 Task: Create a new field with title Stage a blank project ConnectPlan with field type as Single-select and options as Not Started, In Progress and Complete
Action: Mouse moved to (78, 274)
Screenshot: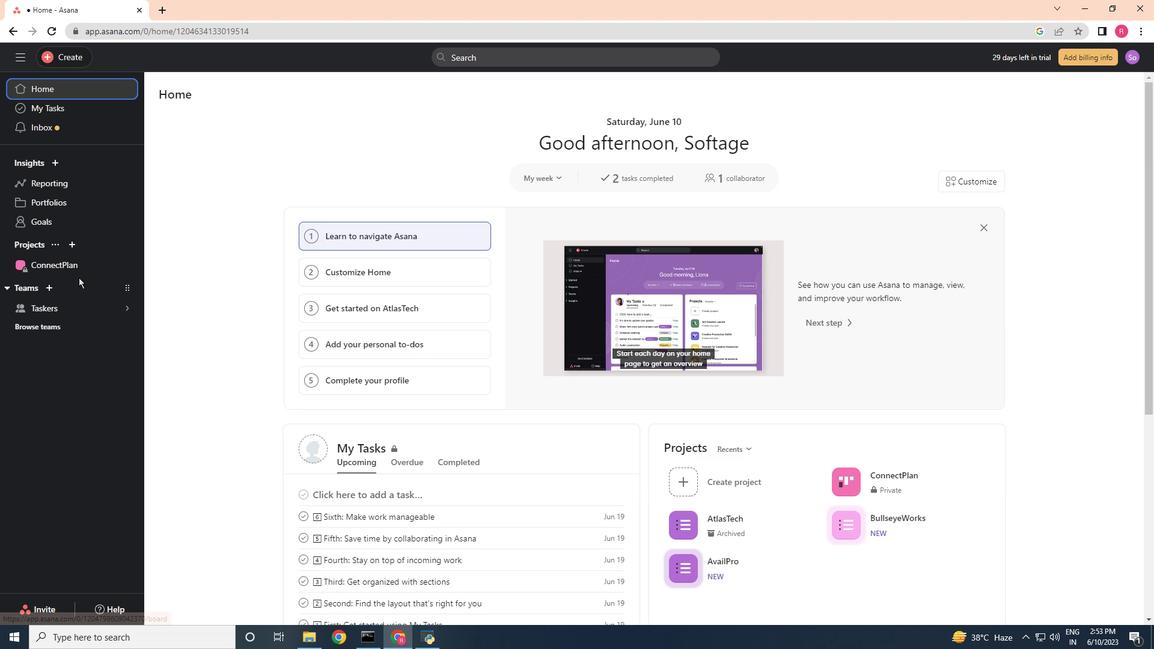 
Action: Mouse pressed left at (78, 274)
Screenshot: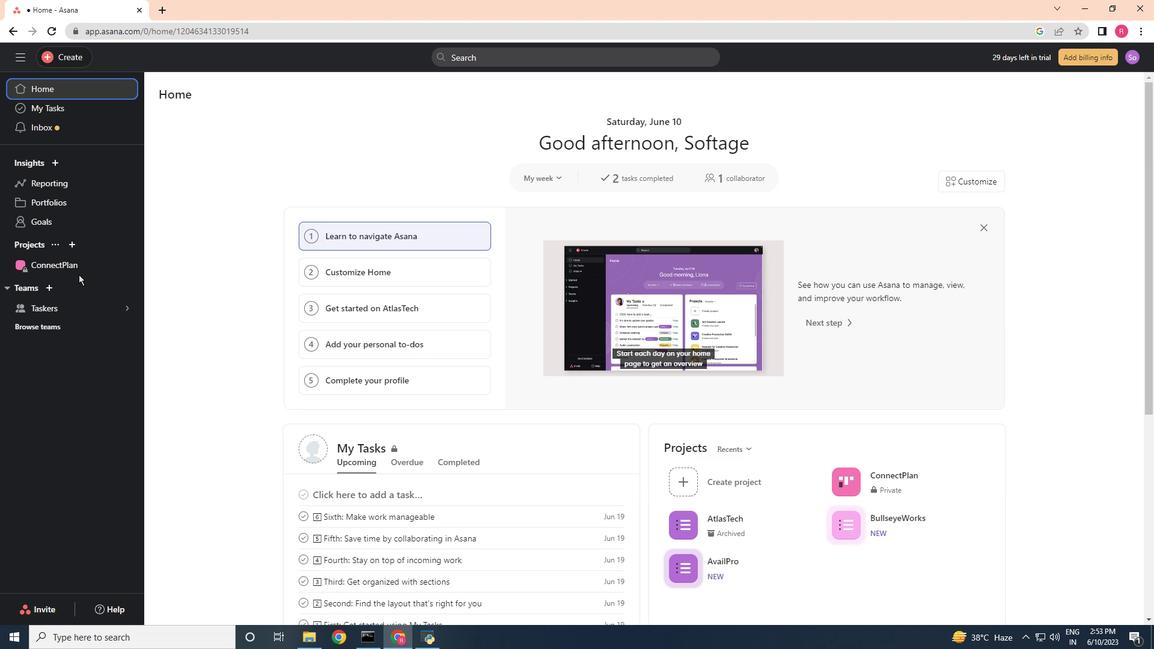 
Action: Mouse moved to (1114, 93)
Screenshot: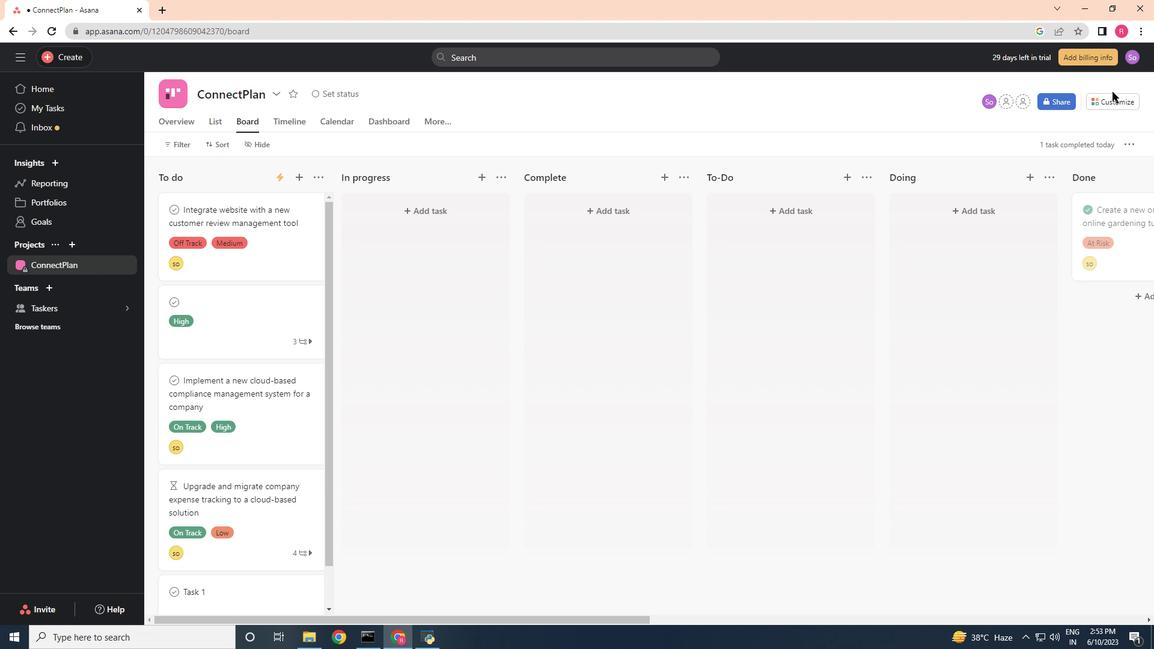 
Action: Mouse pressed left at (1114, 93)
Screenshot: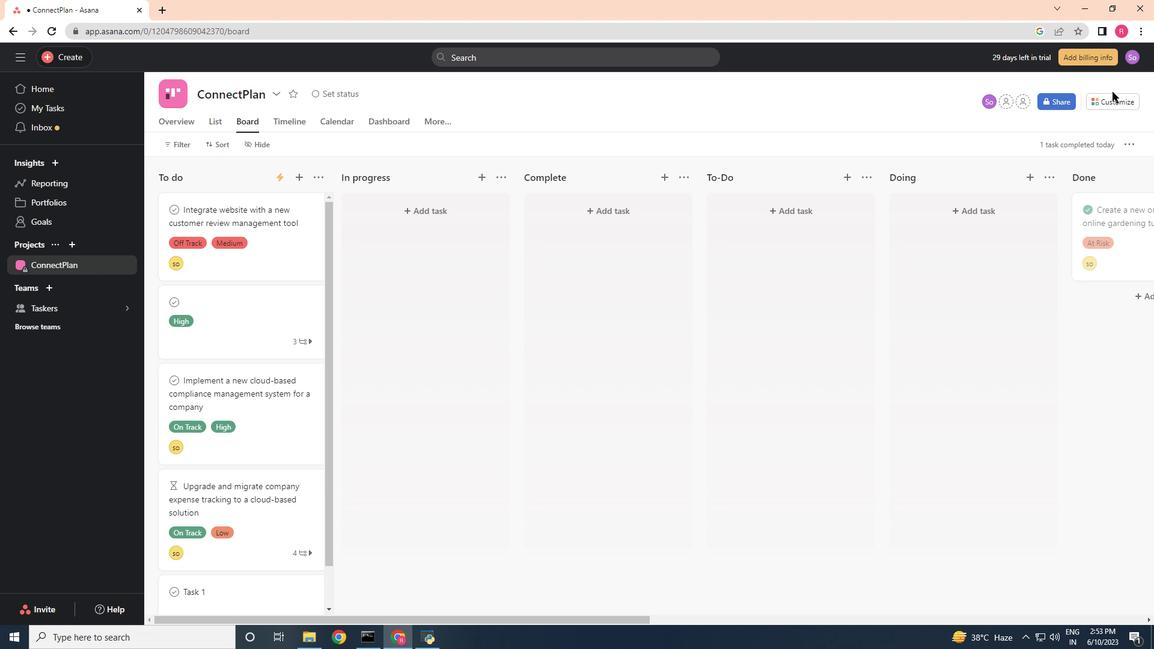 
Action: Mouse moved to (986, 230)
Screenshot: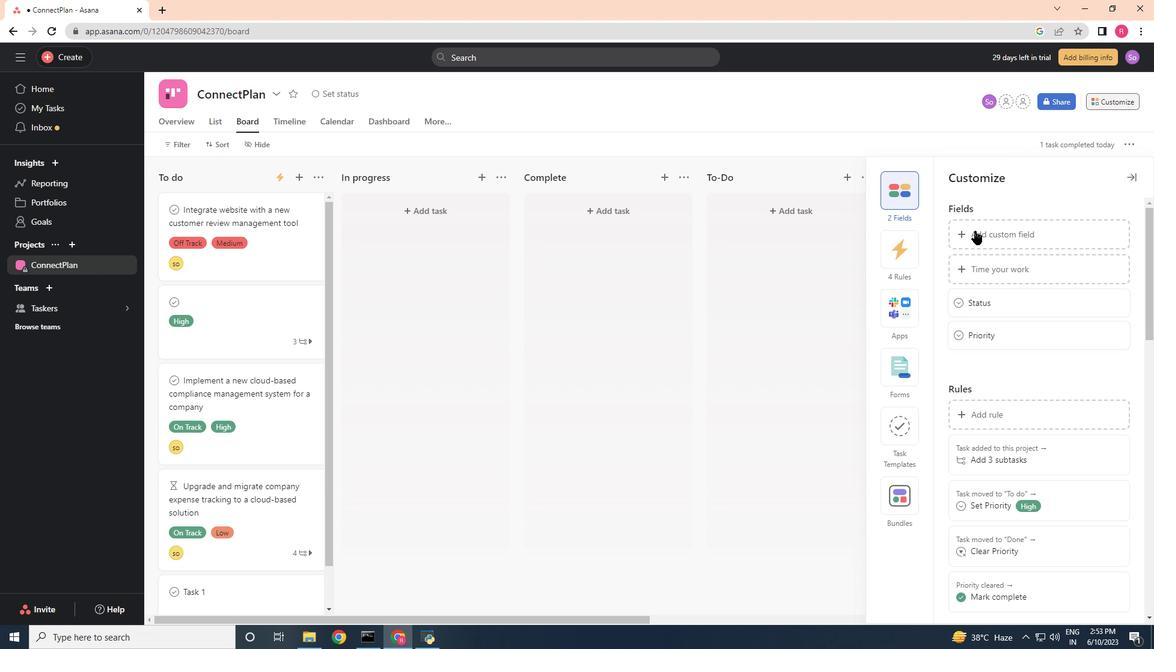 
Action: Mouse pressed left at (986, 230)
Screenshot: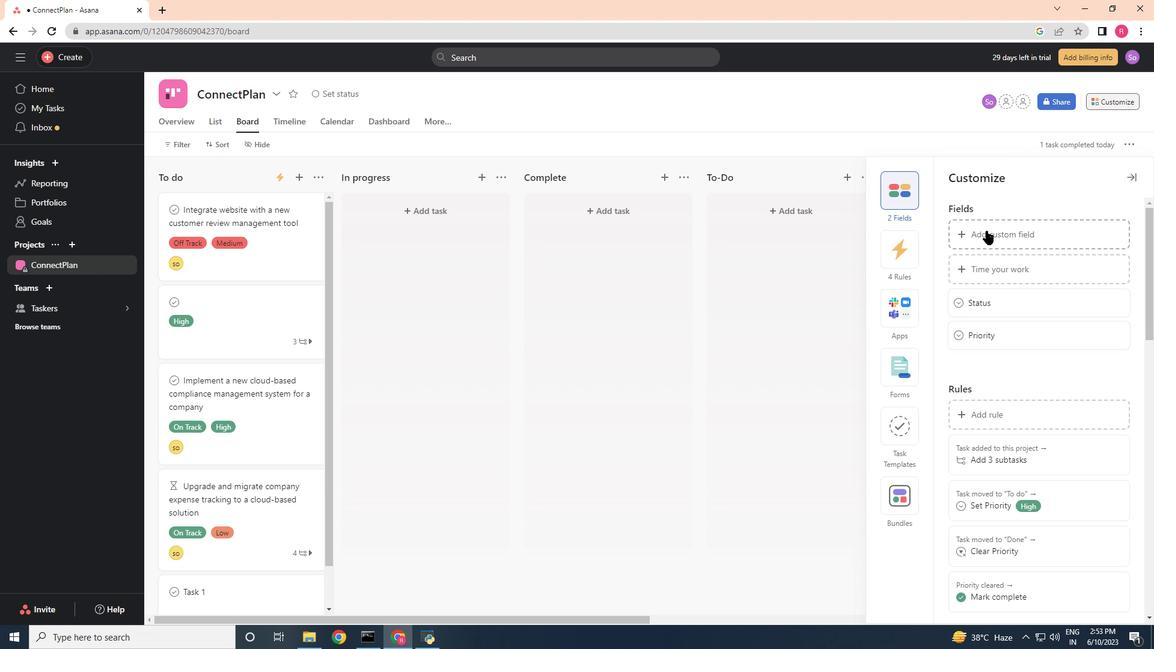 
Action: Mouse moved to (510, 205)
Screenshot: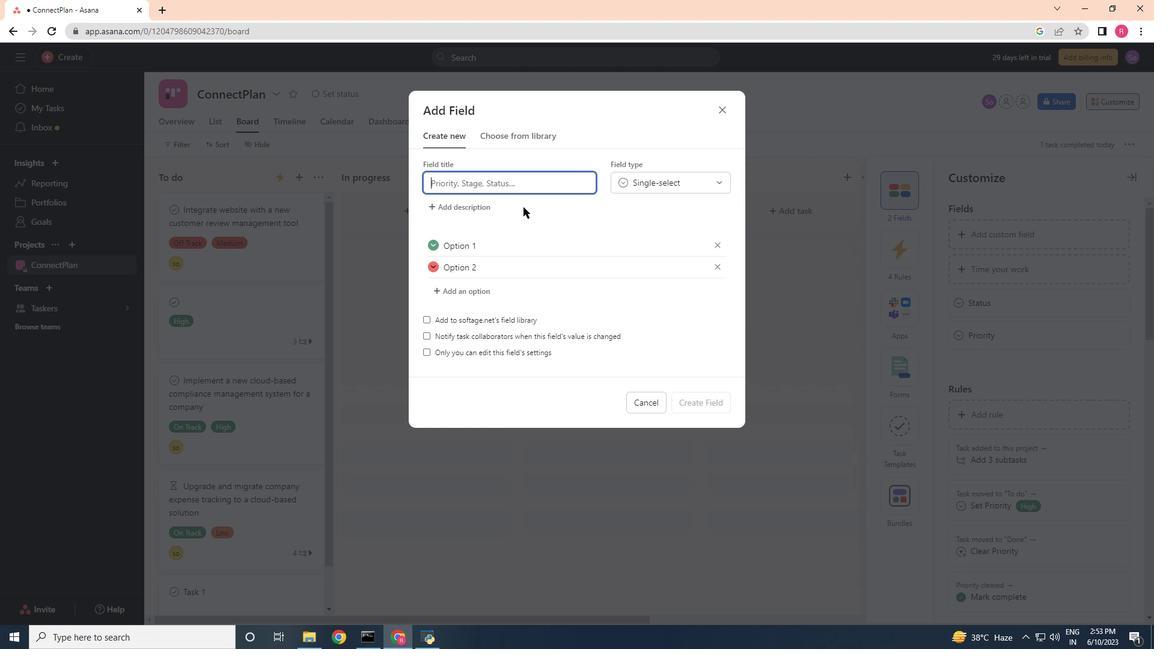 
Action: Key pressed <Key.shift>Stage
Screenshot: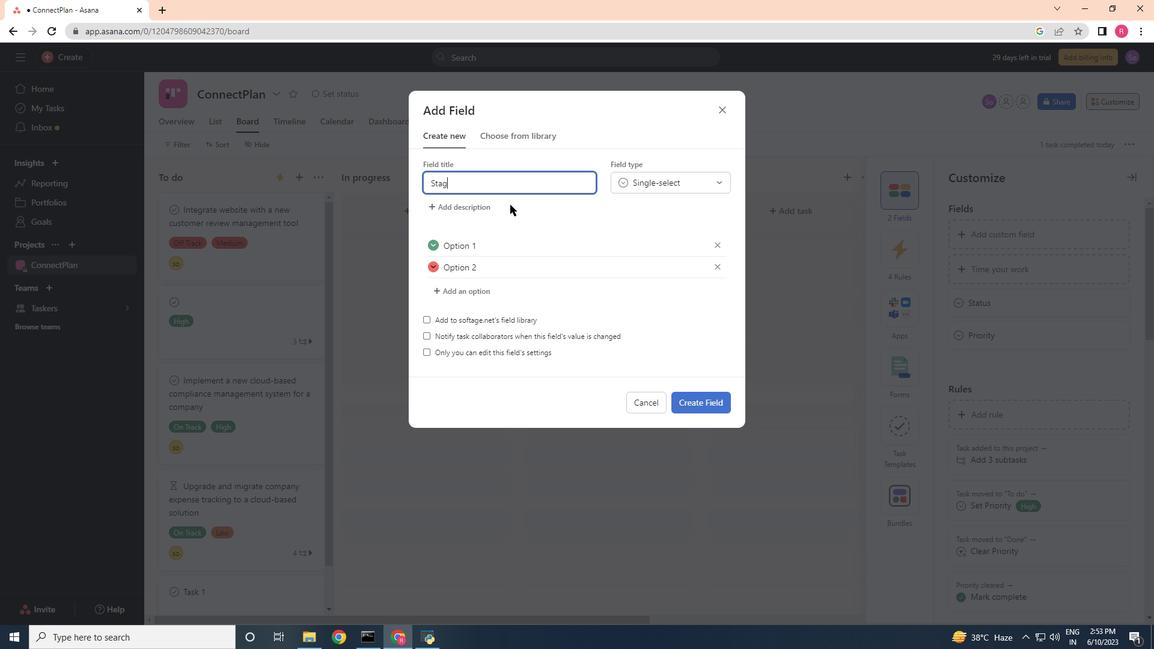 
Action: Mouse moved to (512, 254)
Screenshot: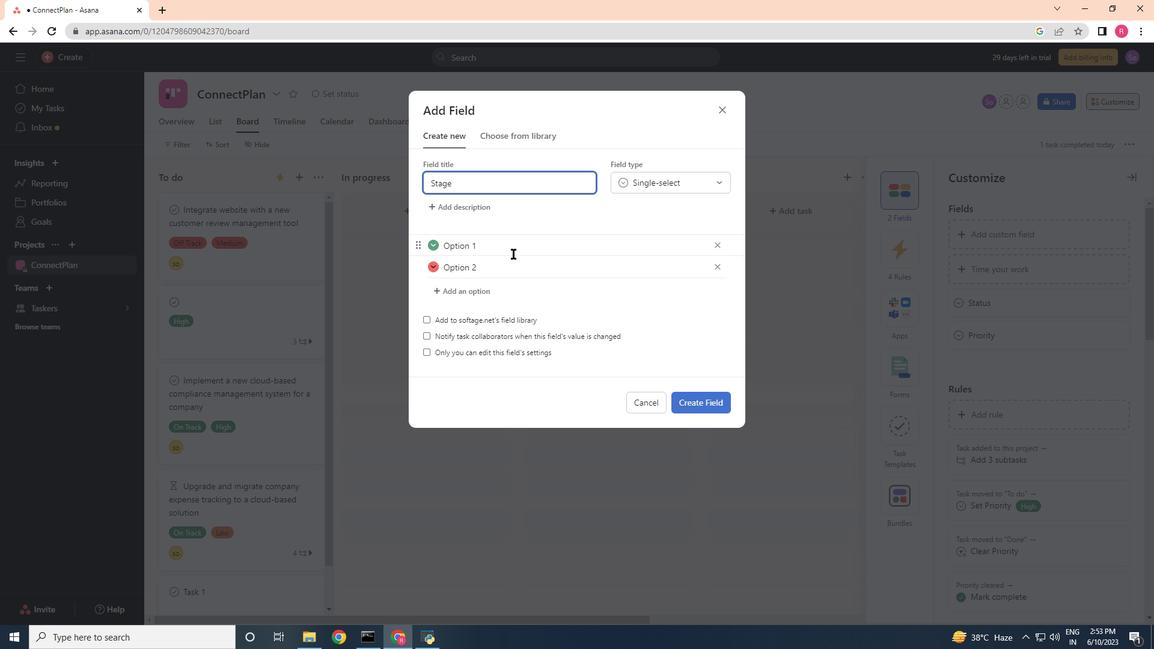 
Action: Mouse pressed left at (512, 254)
Screenshot: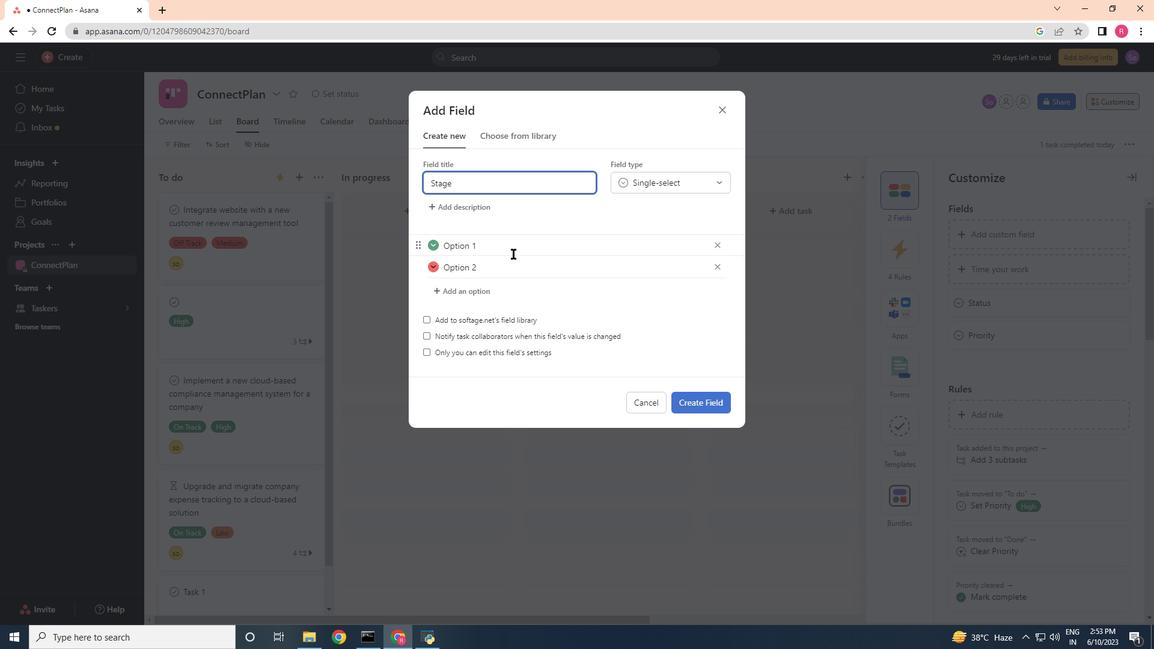 
Action: Mouse moved to (442, 266)
Screenshot: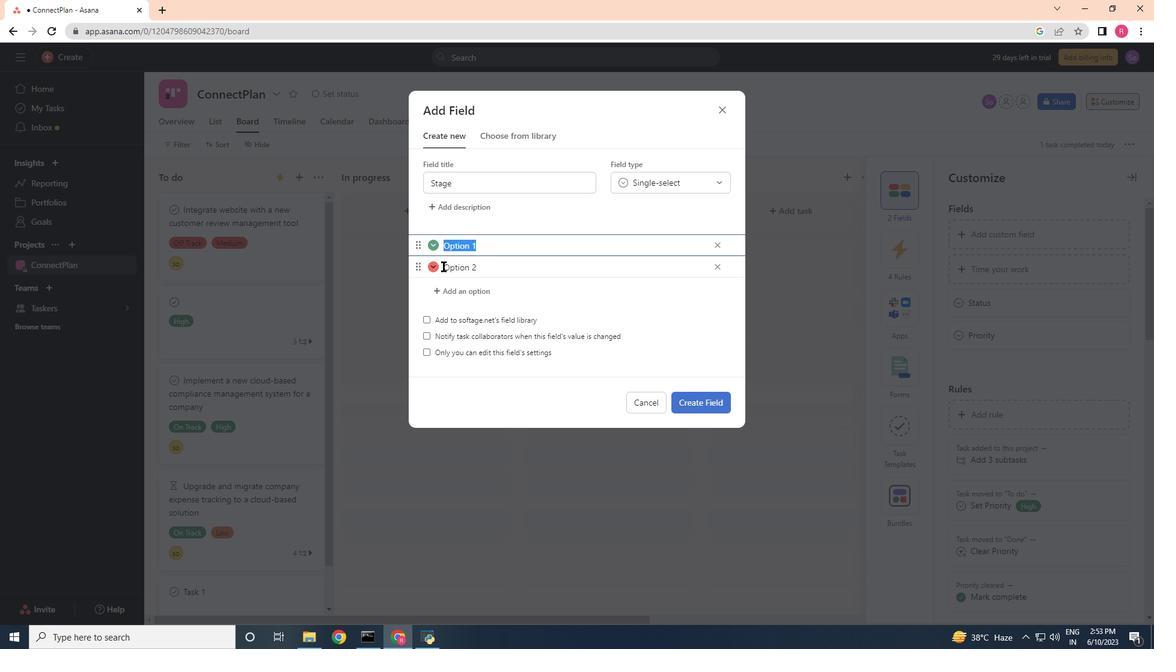 
Action: Key pressed <Key.shift><Key.shift><Key.shift><Key.shift><Key.shift><Key.shift><Key.shift><Key.shift><Key.shift>Not<Key.space><Key.shift><Key.shift><Key.shift>Started<Key.enter><Key.shift><Key.shift><Key.shift>In<Key.shift><Key.shift><Key.shift><Key.shift><Key.shift><Key.shift><Key.shift><Key.shift><Key.shift><Key.shift><Key.shift><Key.shift><Key.shift><Key.shift><Key.shift><Key.shift><Key.shift>-<Key.shift><Key.shift><Key.shift><Key.shift><Key.shift><Key.shift><Key.shift>orogress
Screenshot: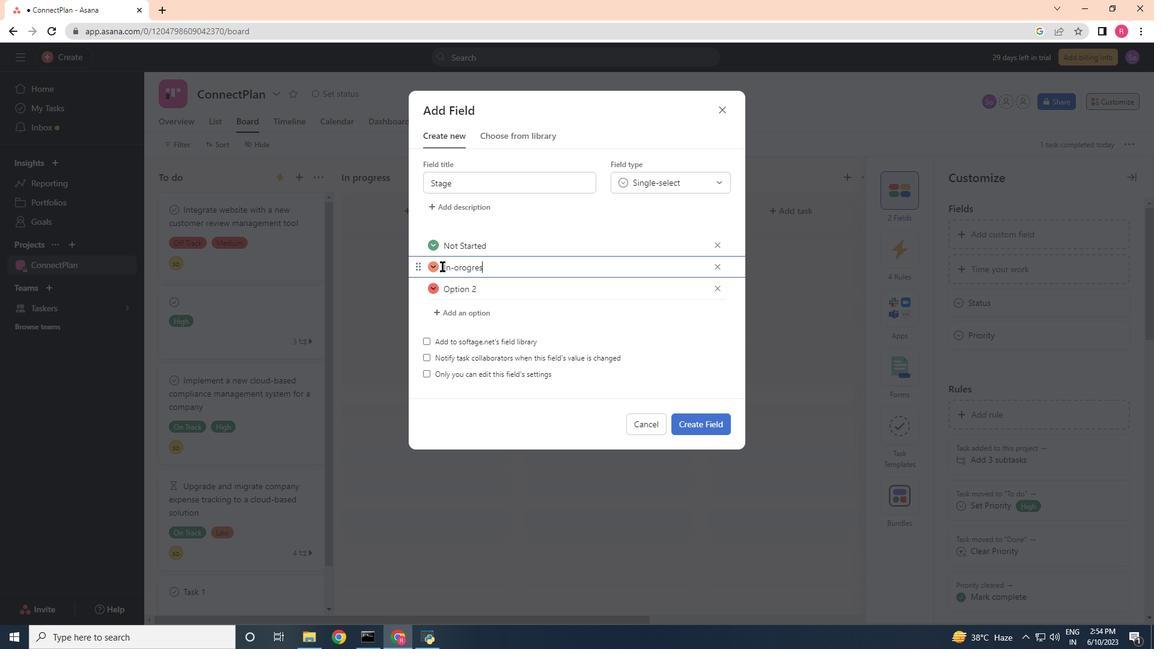 
Action: Mouse moved to (460, 268)
Screenshot: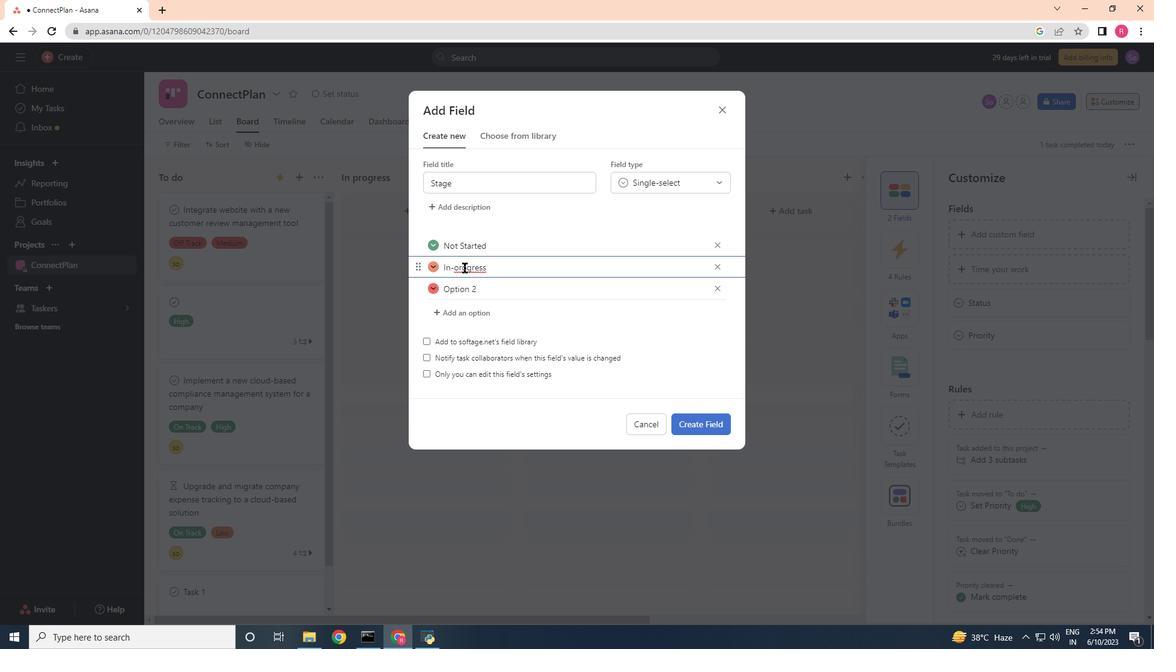 
Action: Mouse pressed left at (460, 268)
Screenshot: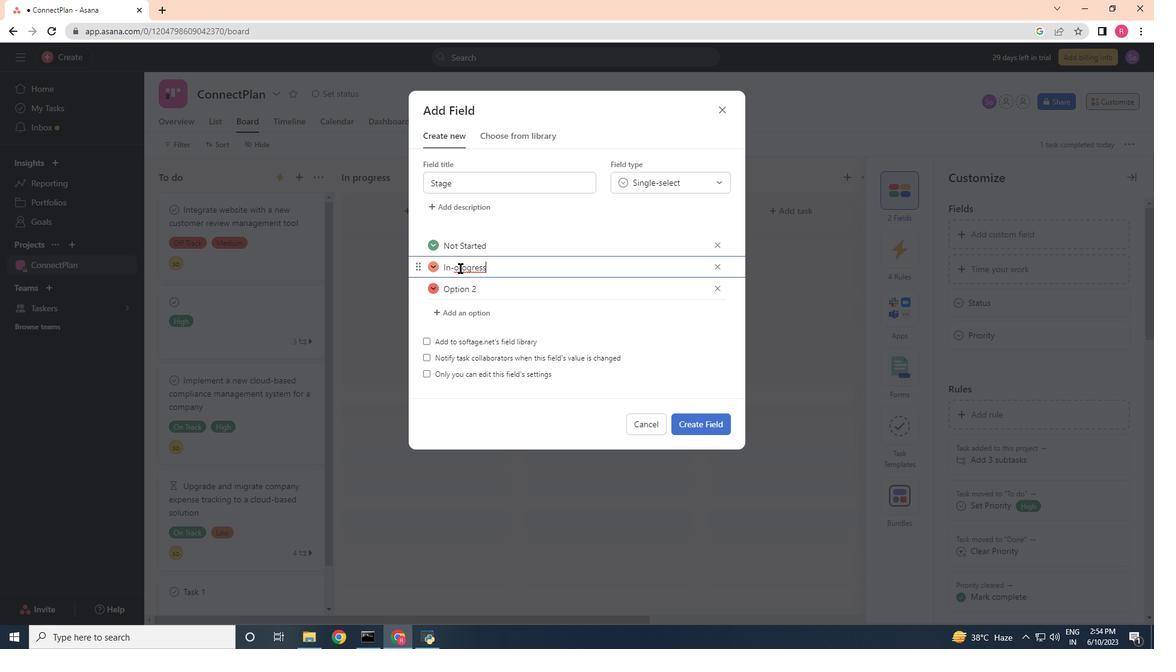 
Action: Key pressed <Key.backspace><Key.shift>P
Screenshot: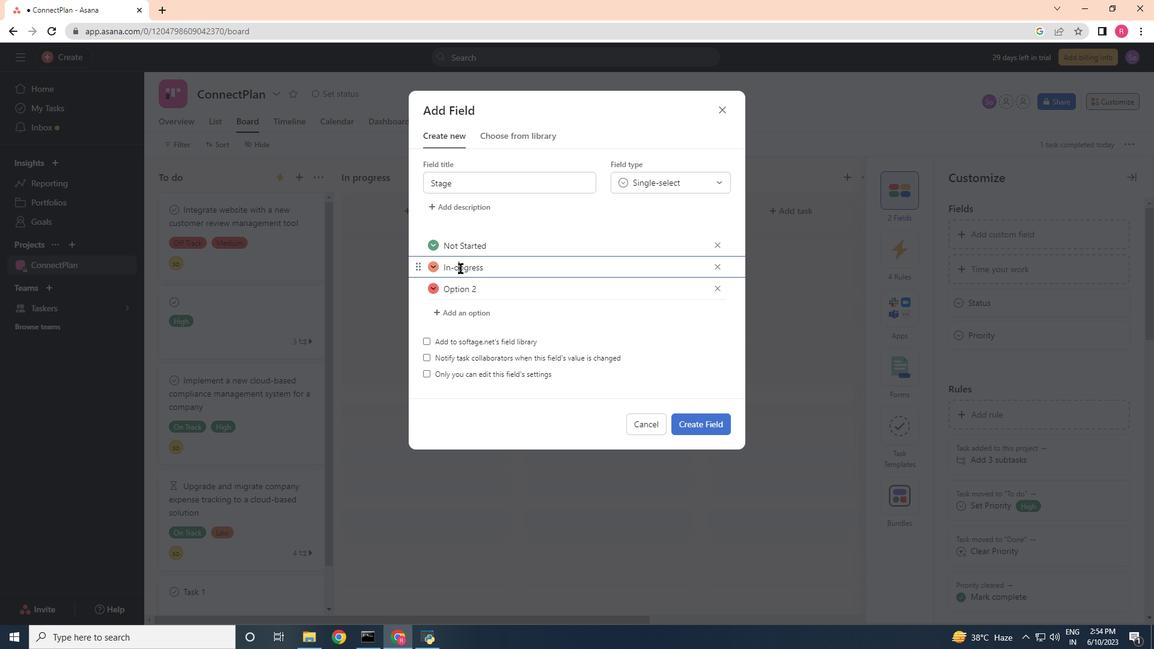 
Action: Mouse moved to (485, 294)
Screenshot: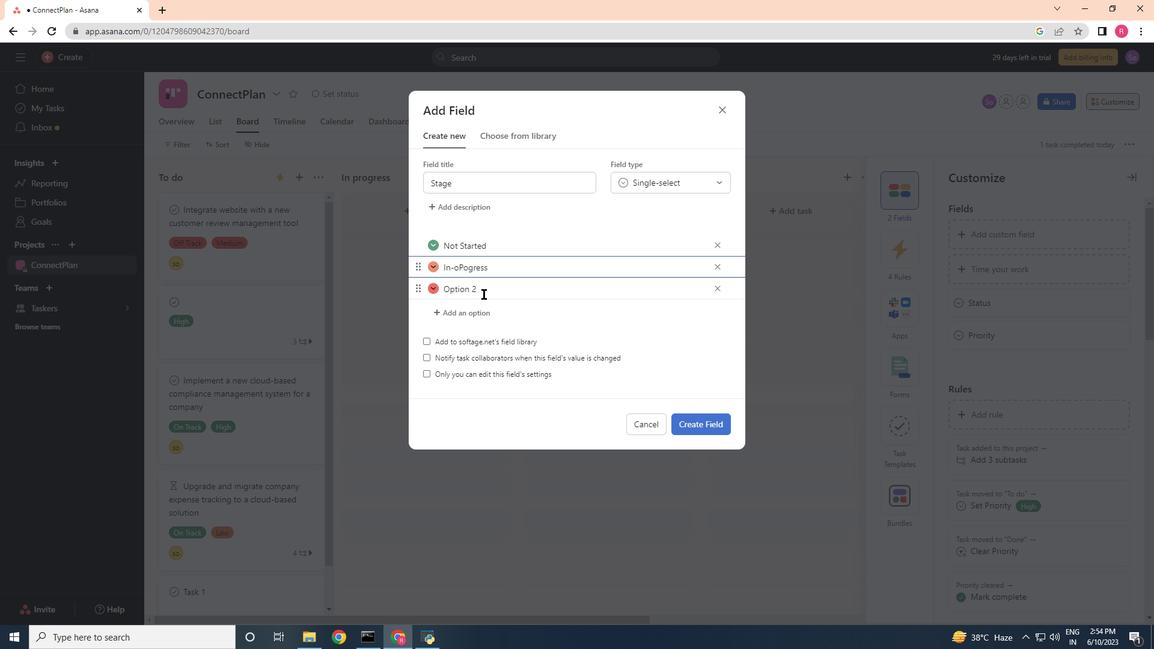 
Action: Mouse pressed left at (485, 294)
Screenshot: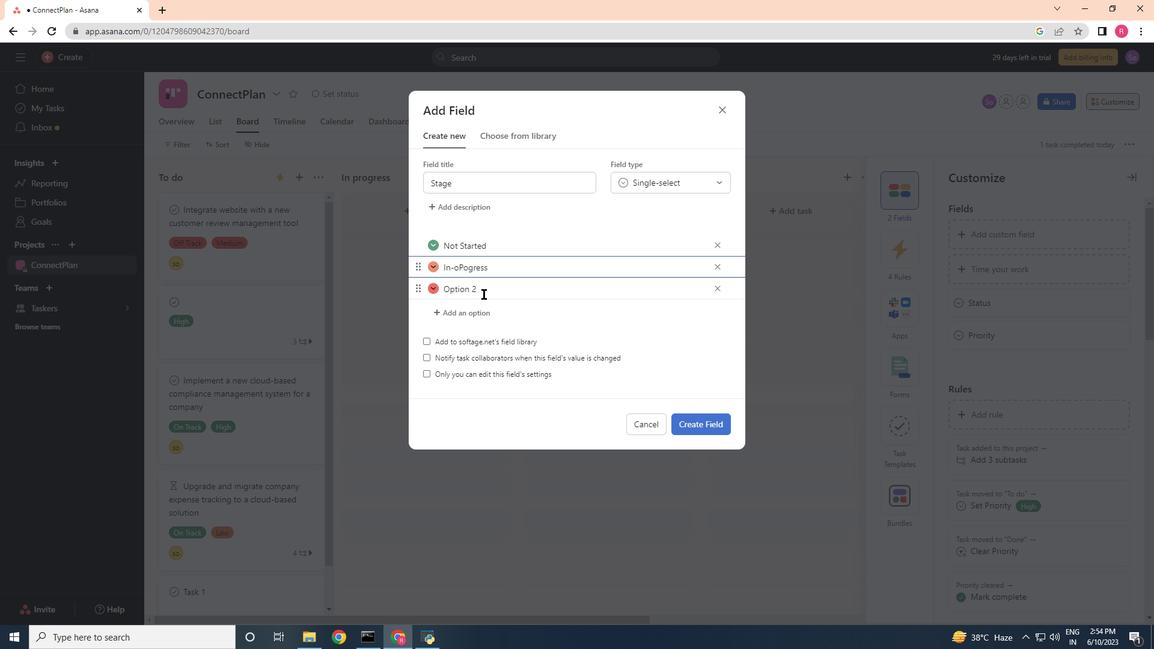 
Action: Mouse moved to (461, 266)
Screenshot: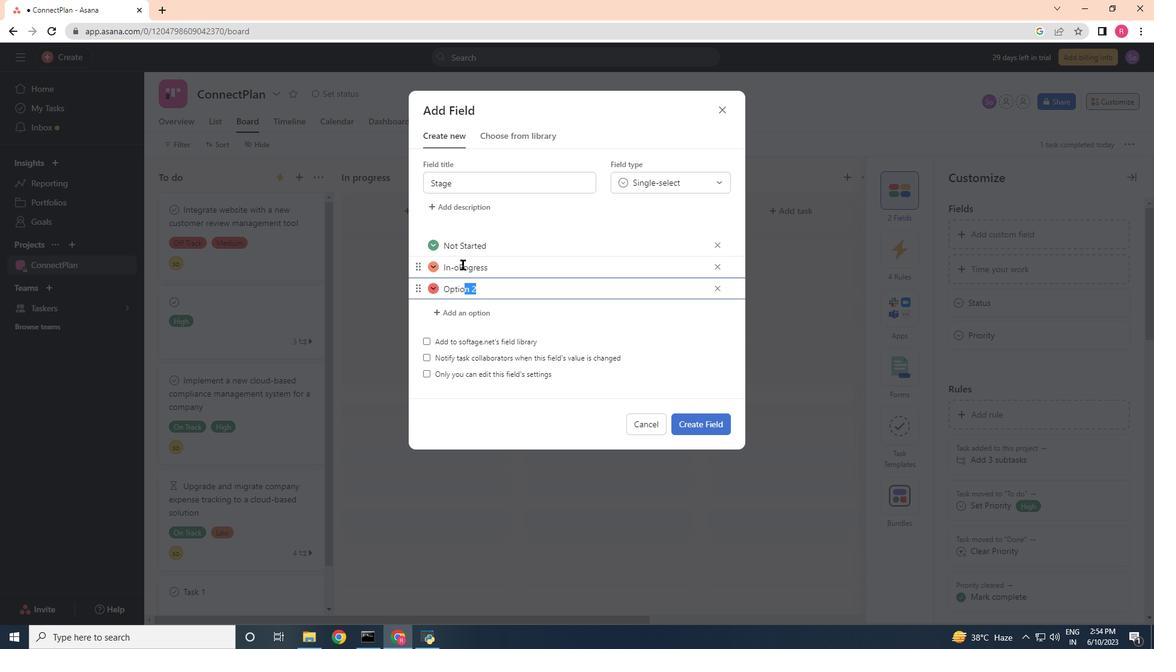 
Action: Mouse pressed left at (461, 266)
Screenshot: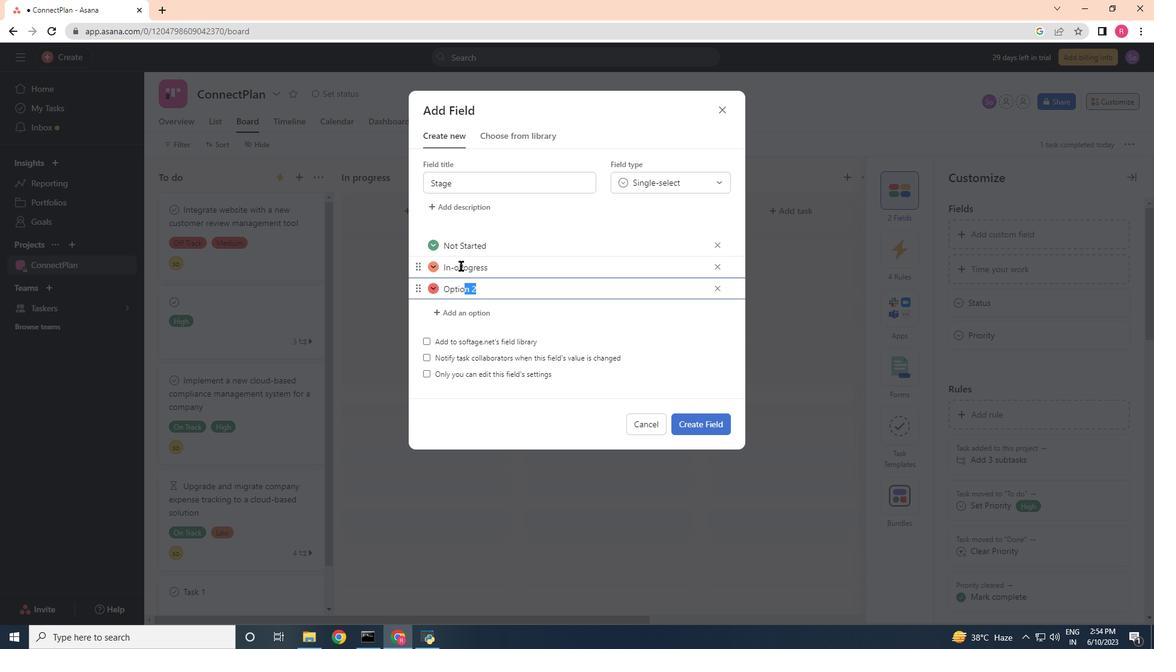 
Action: Key pressed <Key.backspace>
Screenshot: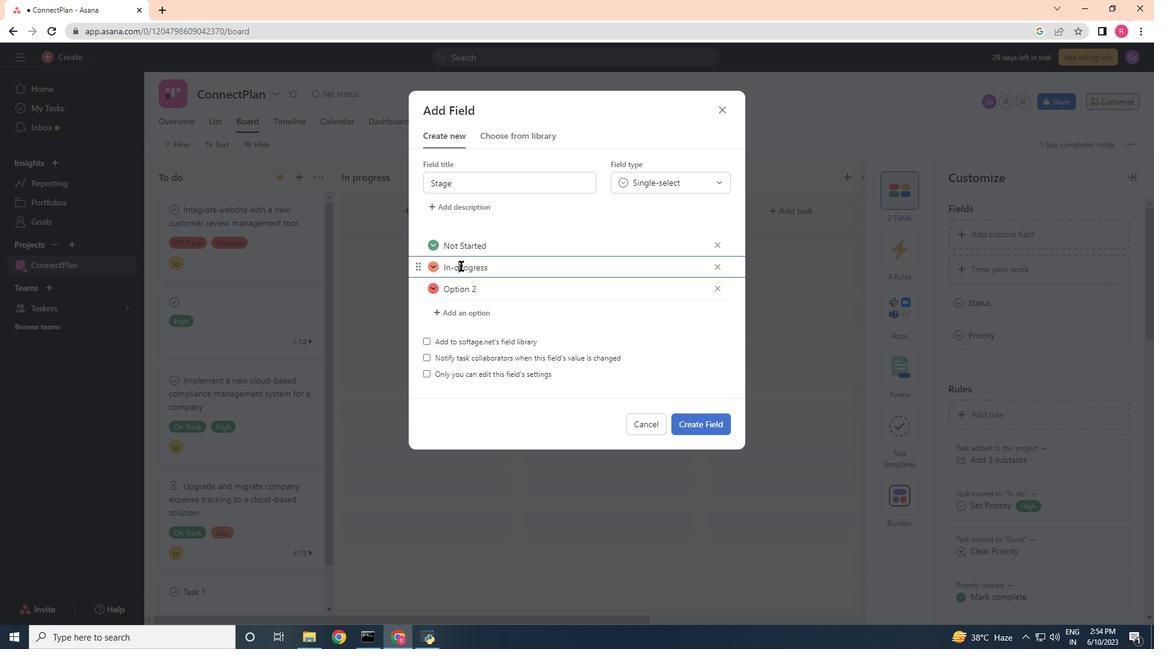 
Action: Mouse moved to (482, 267)
Screenshot: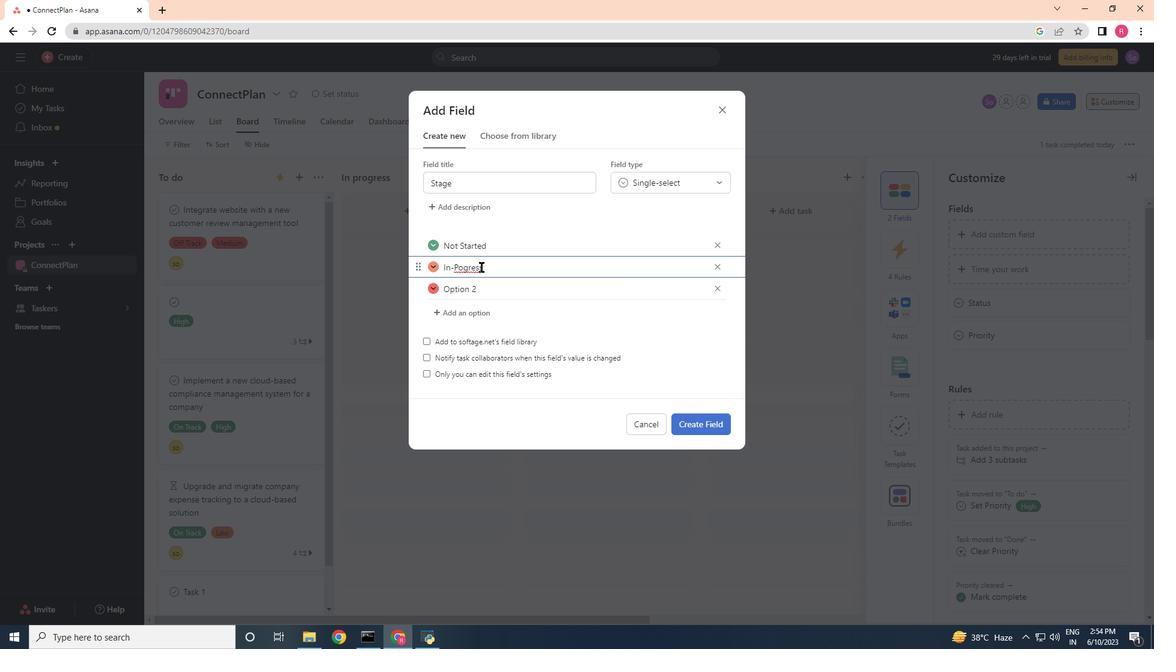
Action: Mouse pressed left at (482, 267)
Screenshot: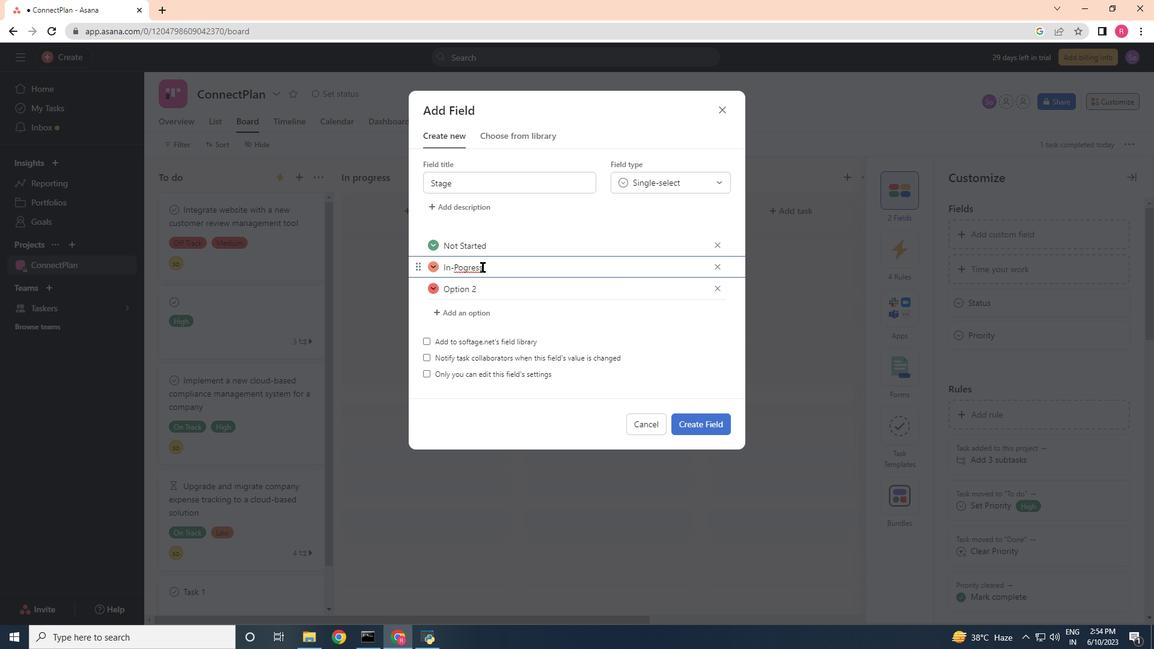 
Action: Mouse moved to (443, 271)
Screenshot: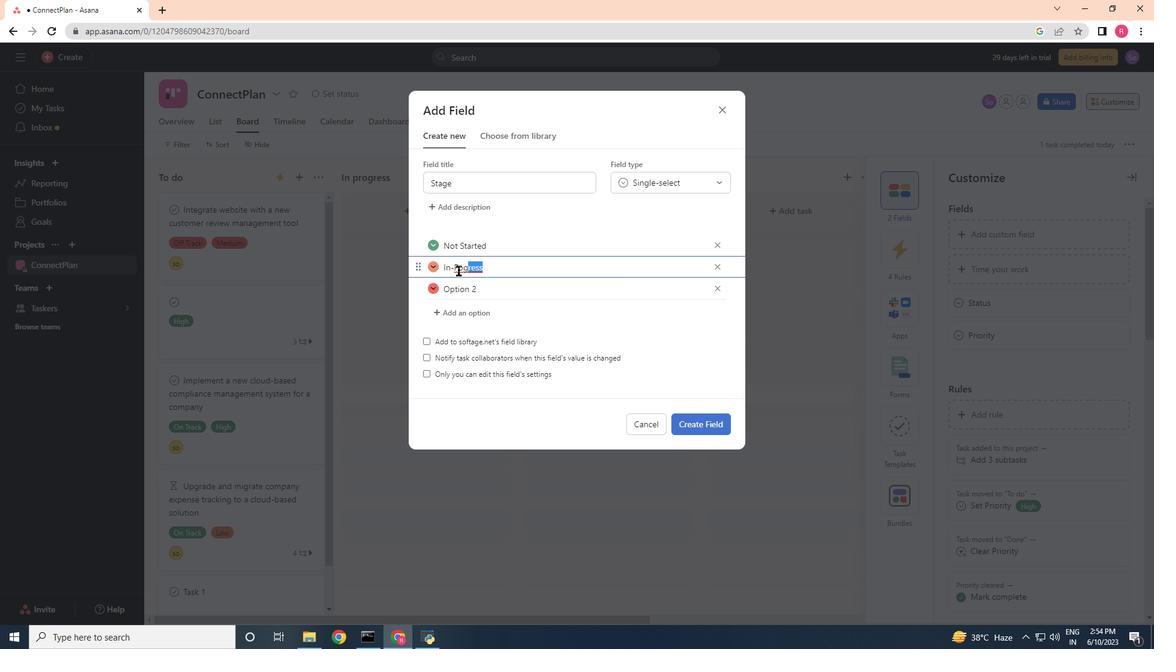 
Action: Key pressed <Key.shift><Key.shift><Key.shift><Key.shift><Key.shift><Key.shift><Key.shift>Co
Screenshot: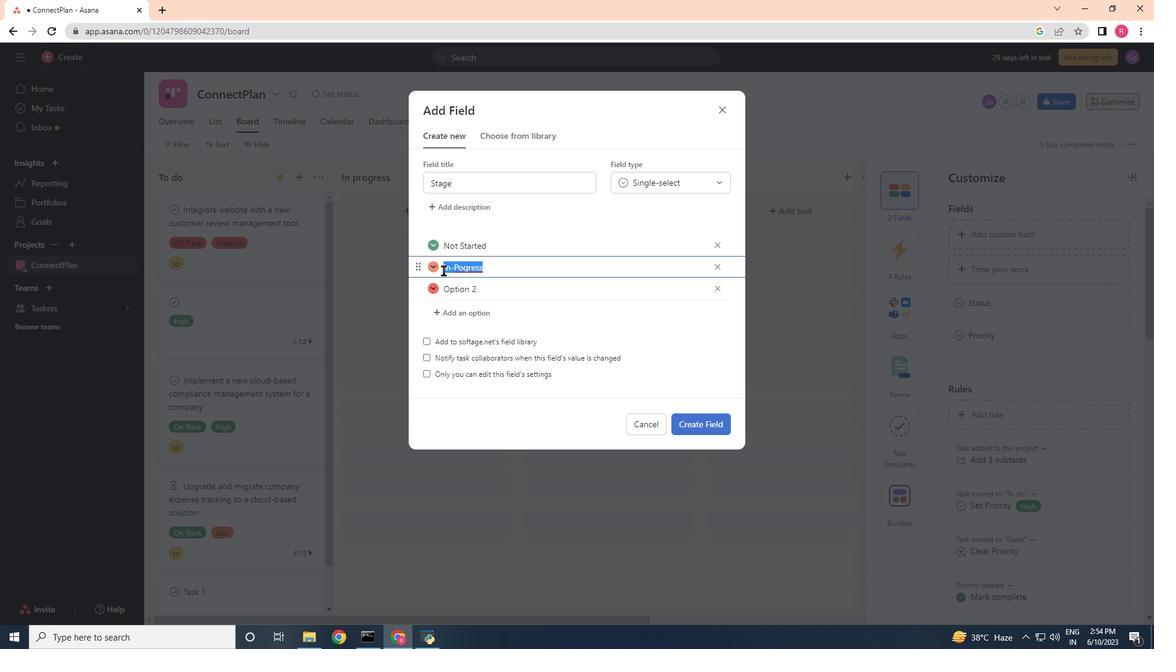 
Action: Mouse moved to (443, 271)
Screenshot: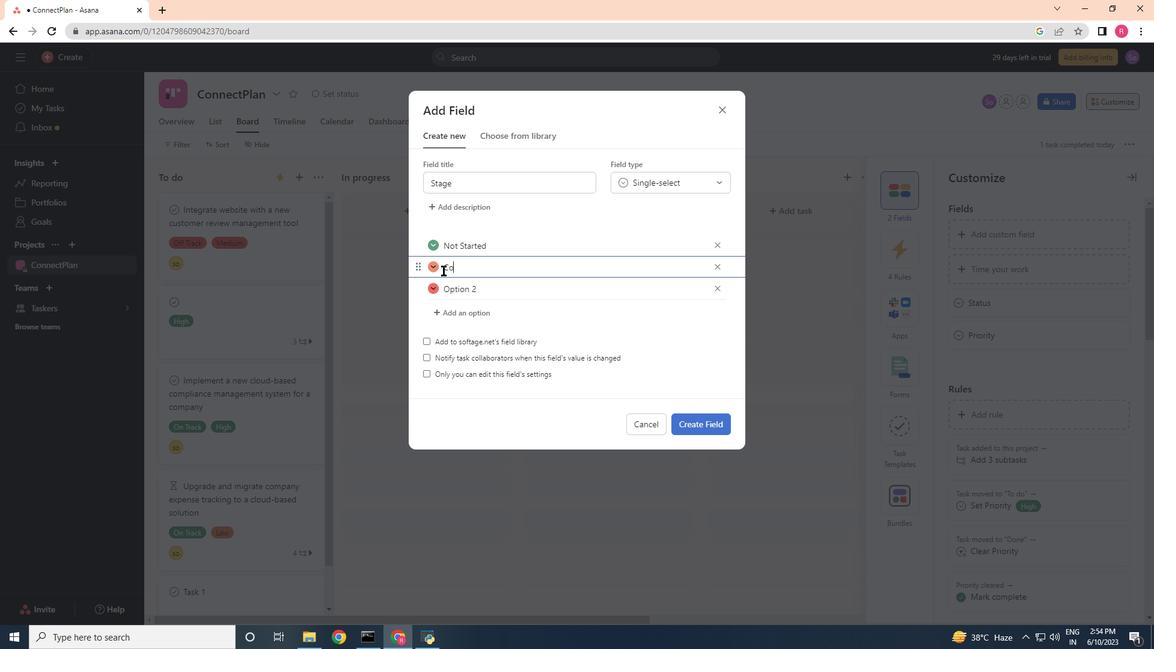 
Action: Key pressed mp<Key.backspace><Key.backspace><Key.backspace><Key.backspace>ctrl+Z<'\x1a'>
Screenshot: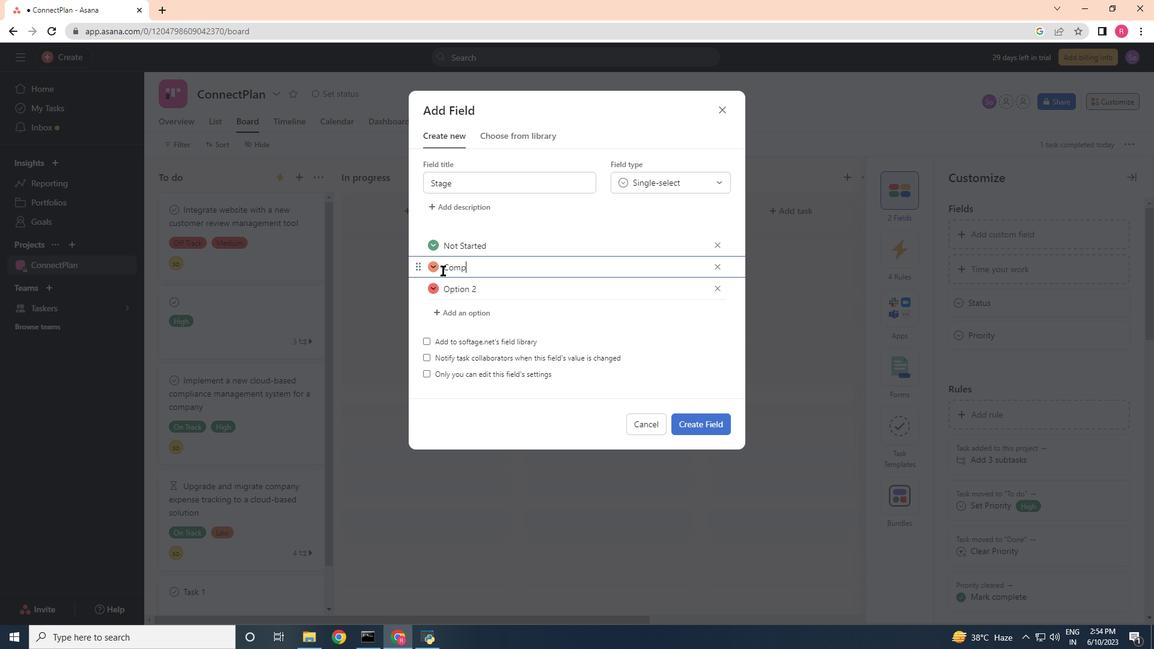 
Action: Mouse moved to (462, 271)
Screenshot: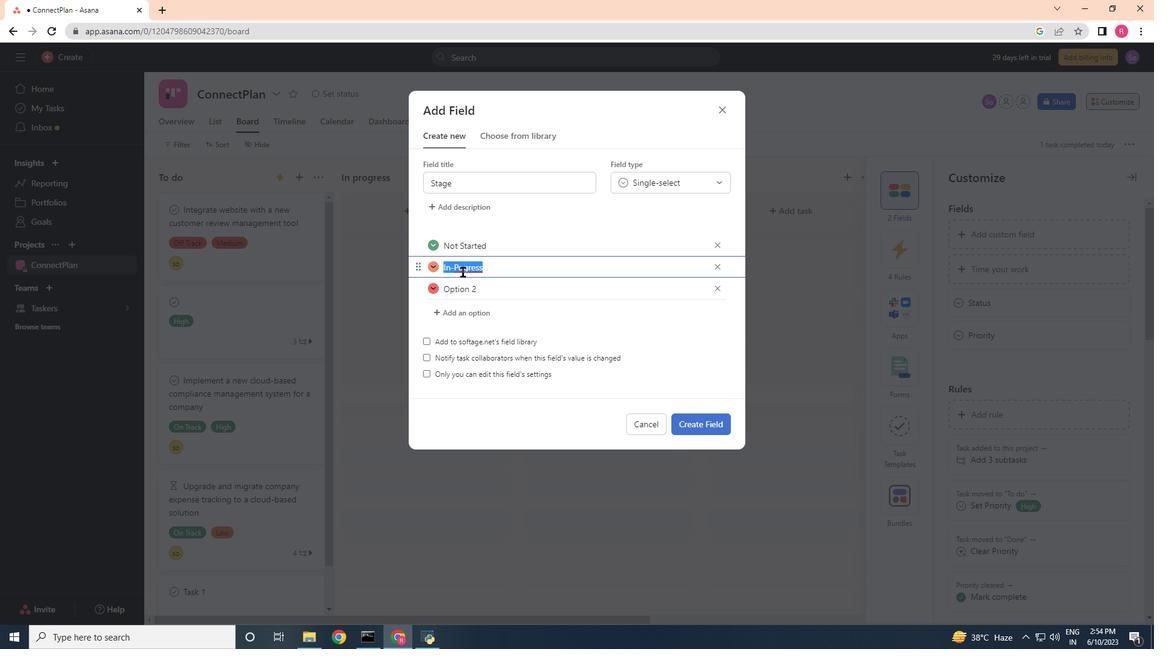 
Action: Mouse pressed left at (462, 271)
Screenshot: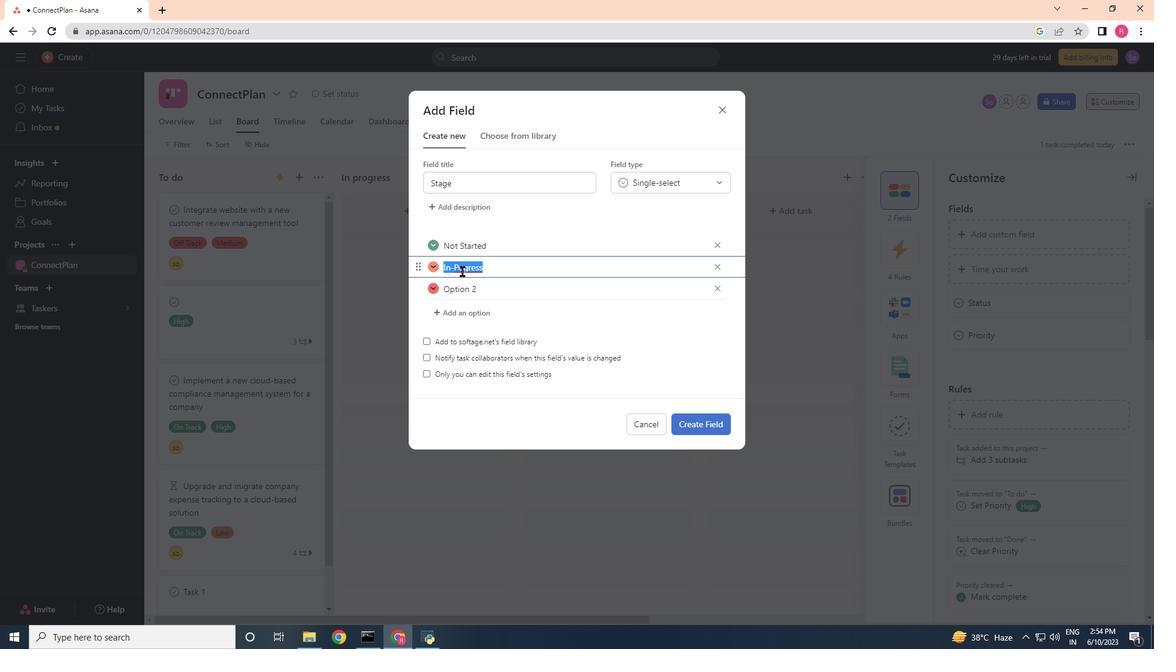 
Action: Mouse moved to (458, 265)
Screenshot: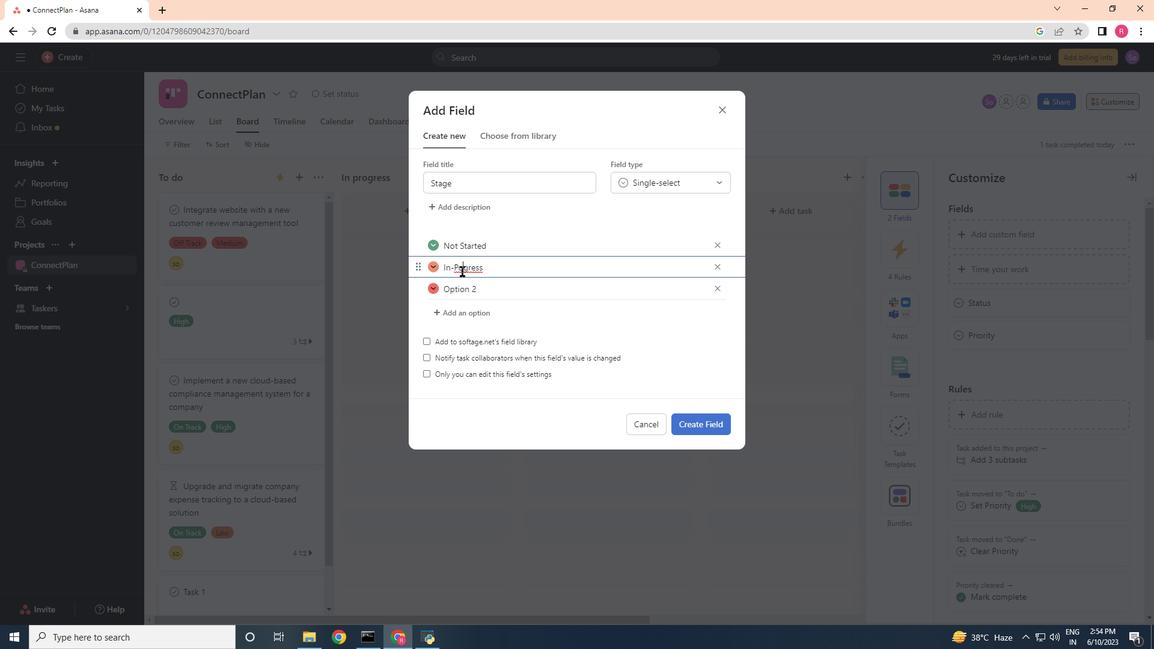
Action: Mouse pressed left at (458, 265)
Screenshot: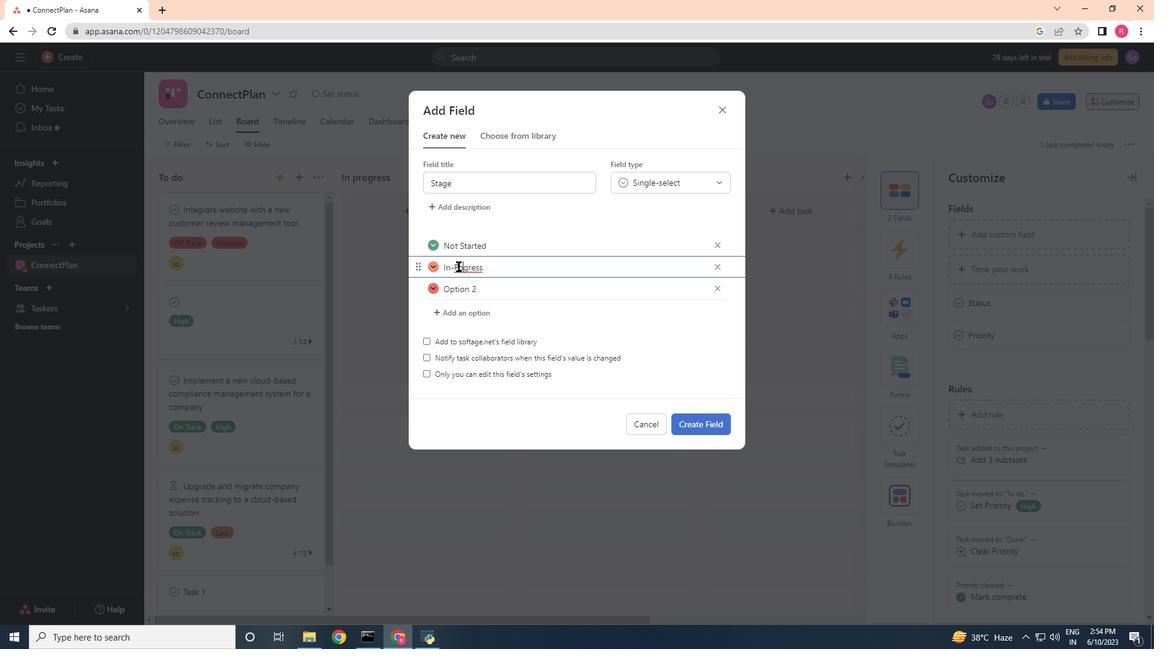 
Action: Key pressed r
Screenshot: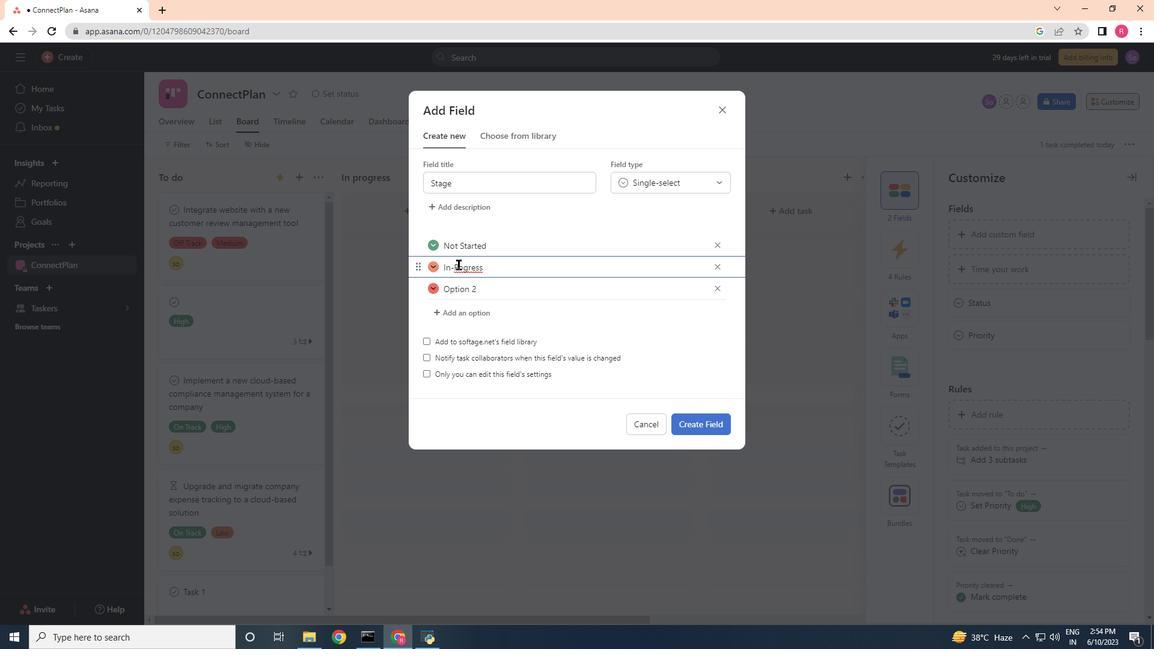 
Action: Mouse moved to (483, 291)
Screenshot: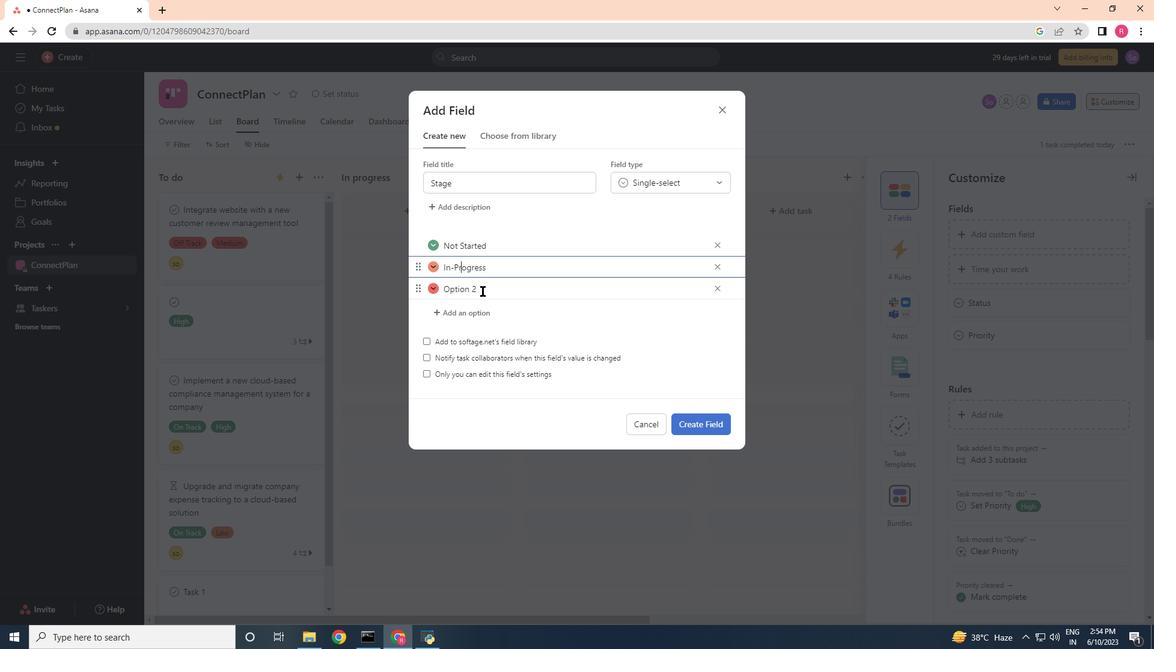 
Action: Mouse pressed left at (483, 291)
Screenshot: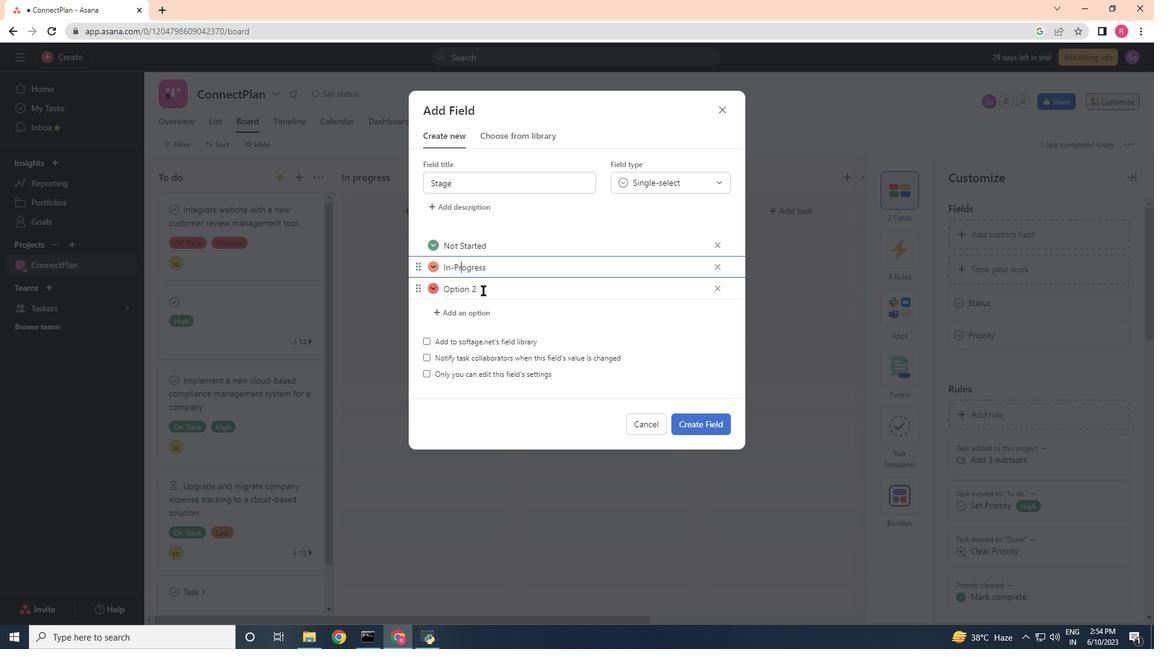 
Action: Mouse moved to (428, 294)
Screenshot: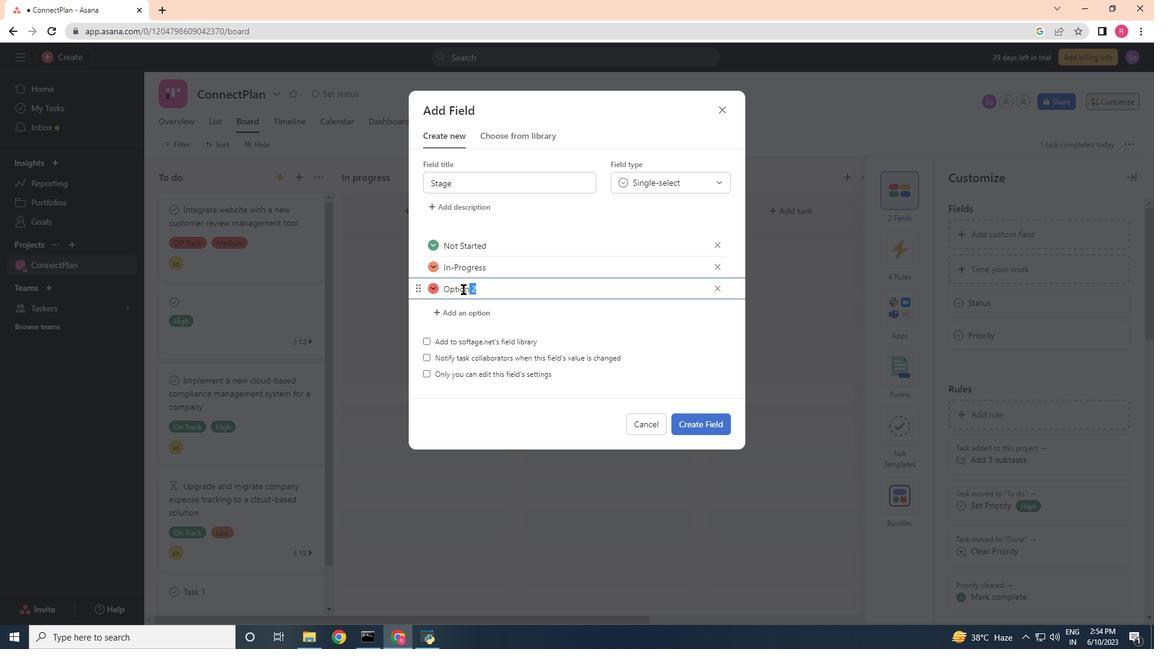 
Action: Key pressed <Key.shift>Complete<Key.backspace><Key.backspace>te
Screenshot: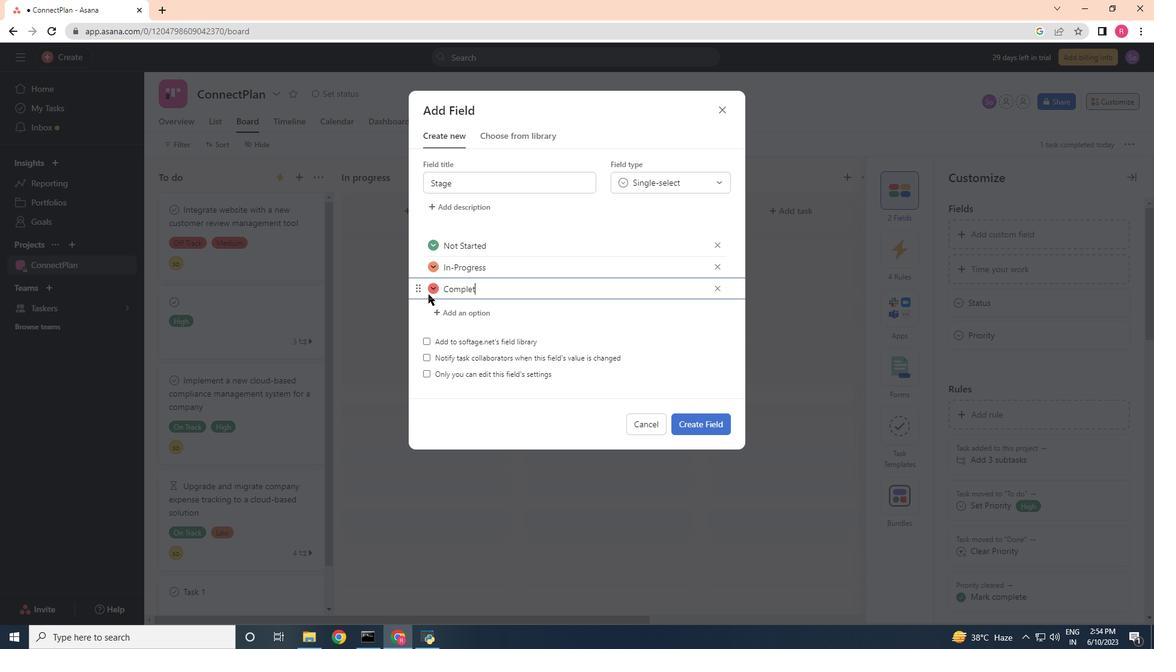 
Action: Mouse moved to (696, 434)
Screenshot: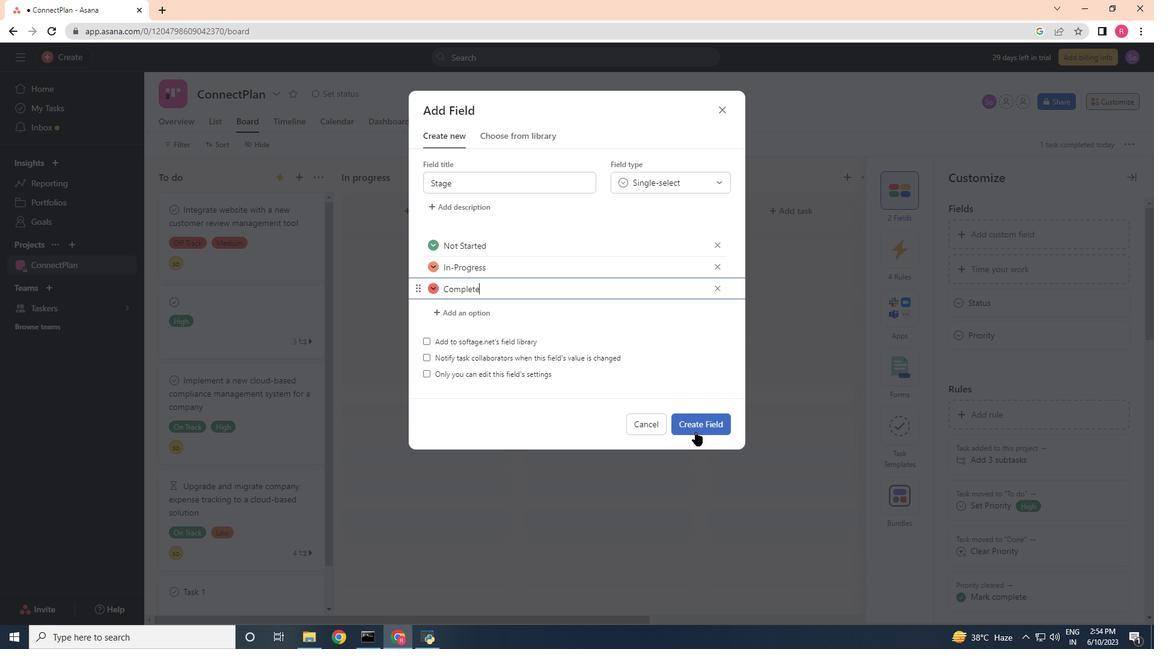 
Action: Mouse pressed left at (696, 434)
Screenshot: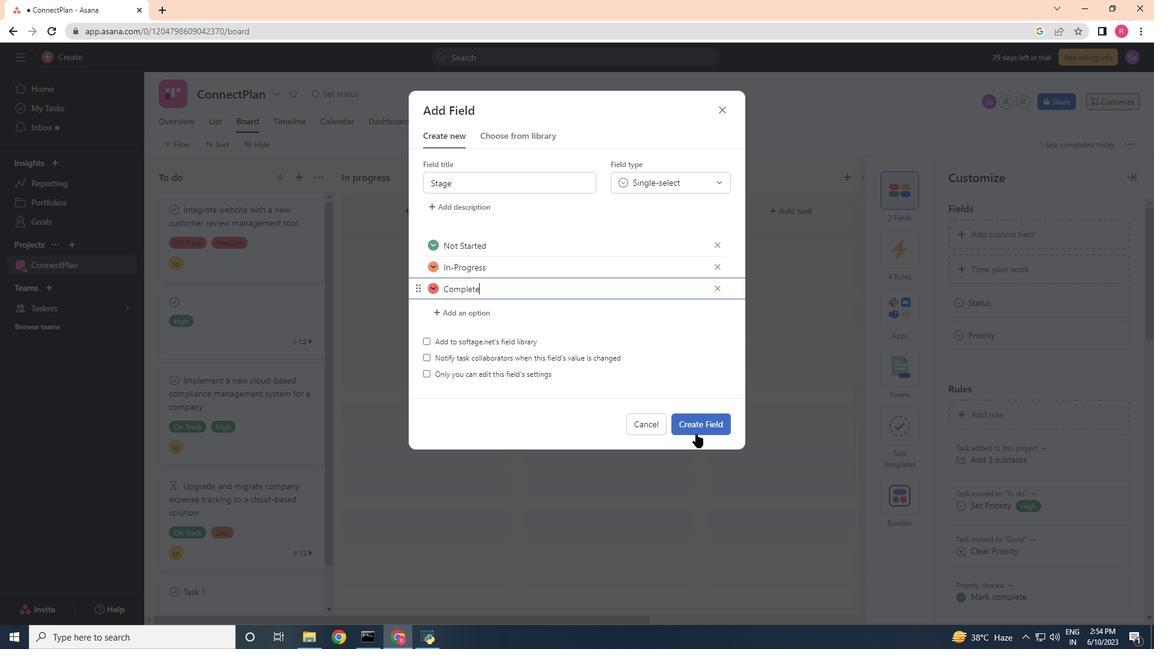
Action: Mouse moved to (697, 434)
Screenshot: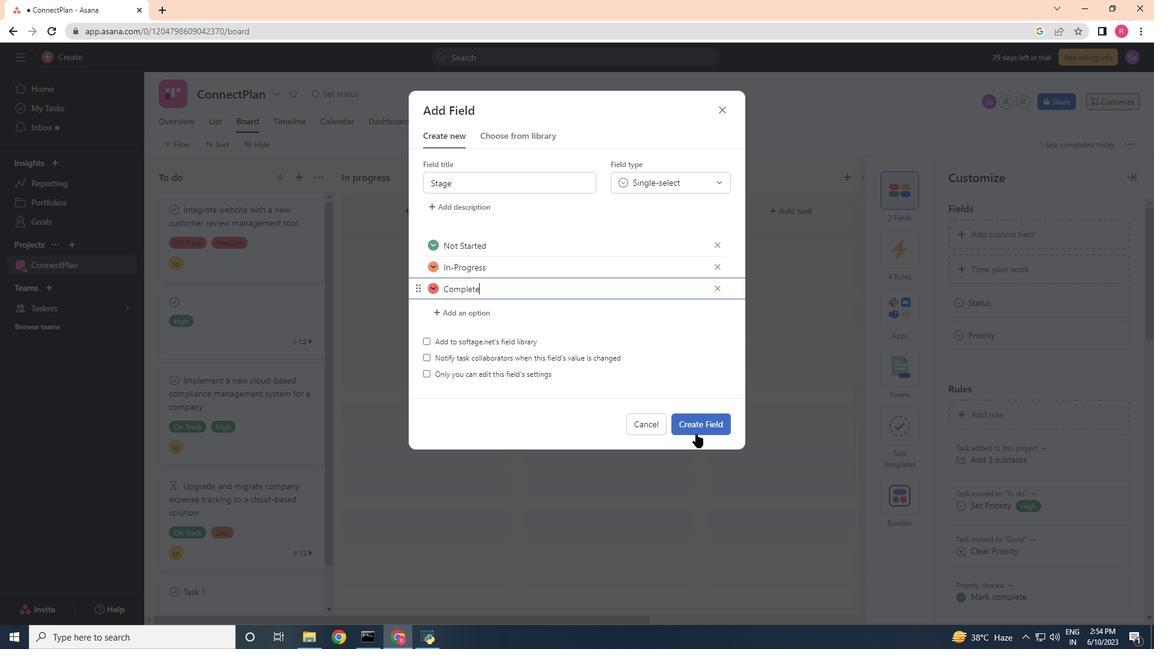 
